 Task: Go to the posts of company Visa
Action: Mouse moved to (547, 68)
Screenshot: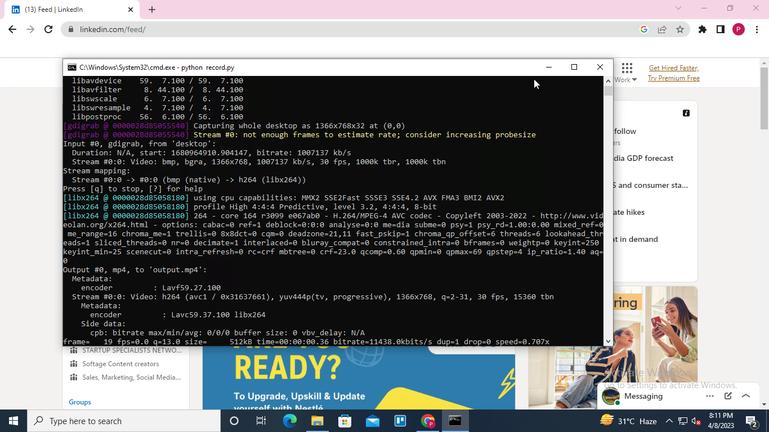 
Action: Mouse pressed left at (547, 68)
Screenshot: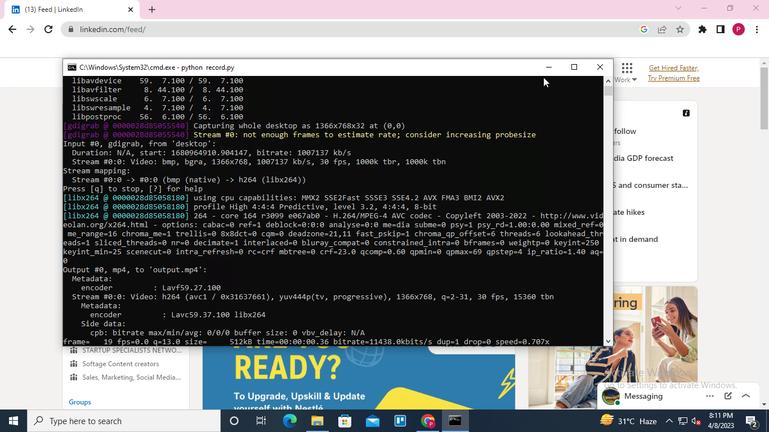 
Action: Mouse moved to (105, 69)
Screenshot: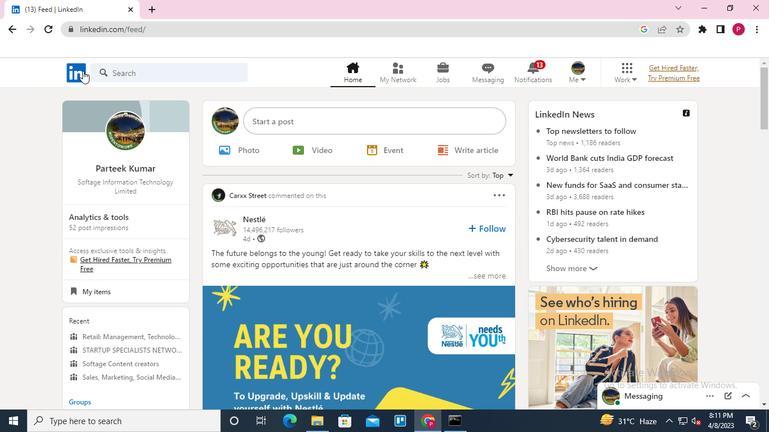 
Action: Mouse pressed left at (105, 69)
Screenshot: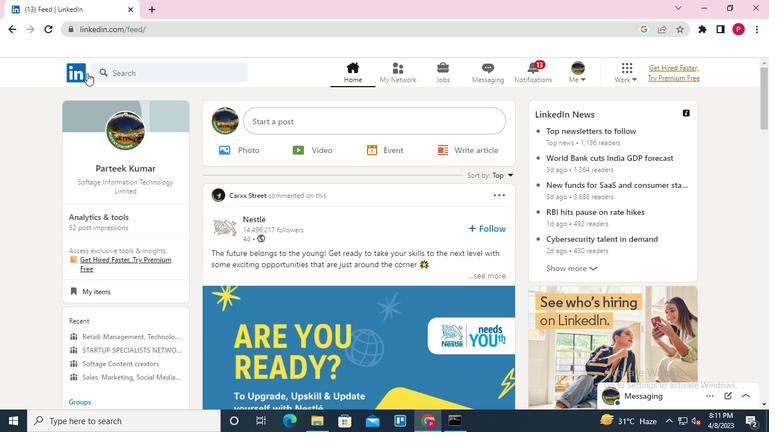 
Action: Mouse moved to (125, 124)
Screenshot: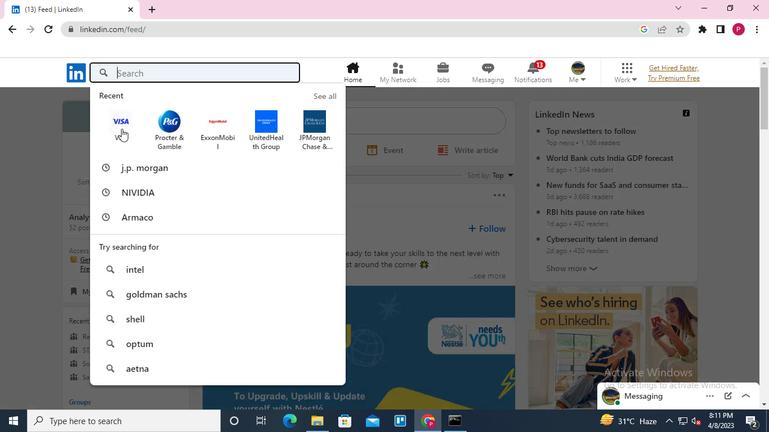 
Action: Mouse pressed left at (125, 124)
Screenshot: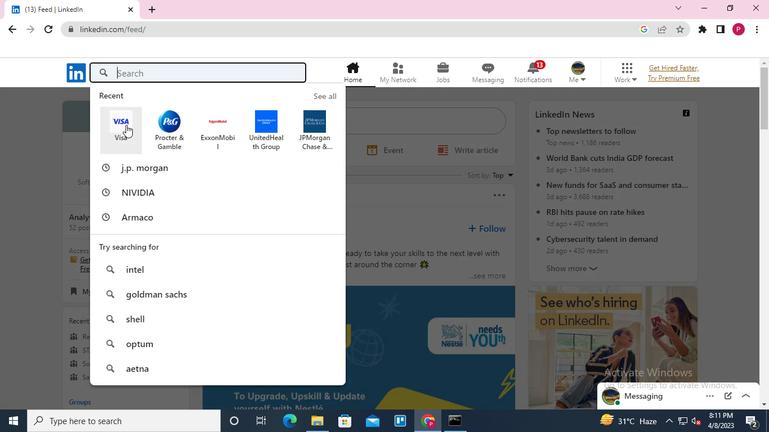 
Action: Mouse moved to (186, 132)
Screenshot: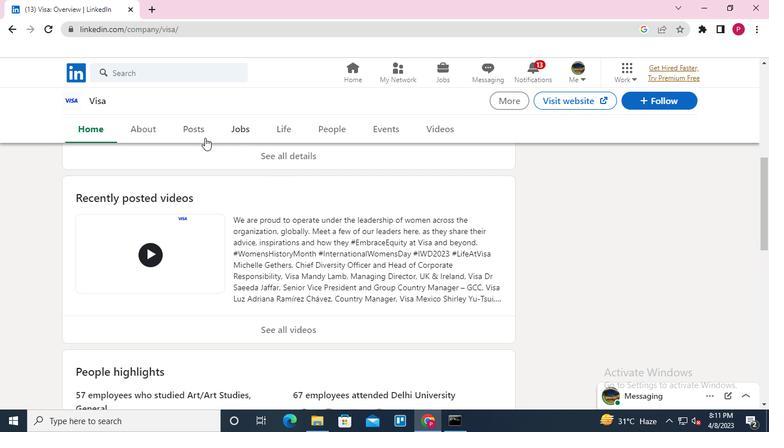 
Action: Mouse pressed left at (186, 132)
Screenshot: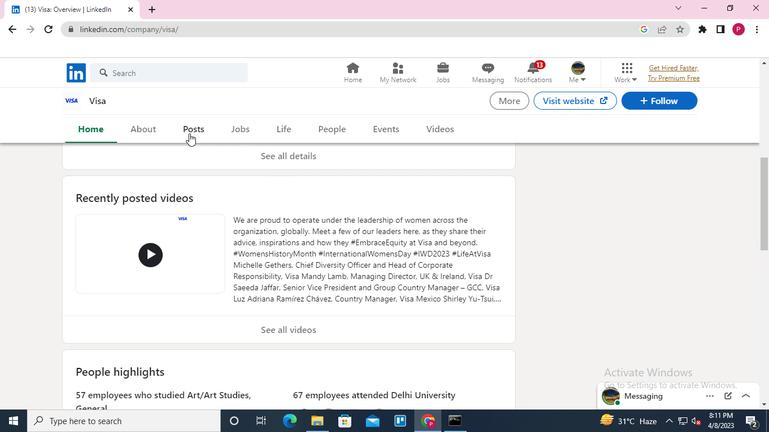 
Action: Mouse moved to (335, 281)
Screenshot: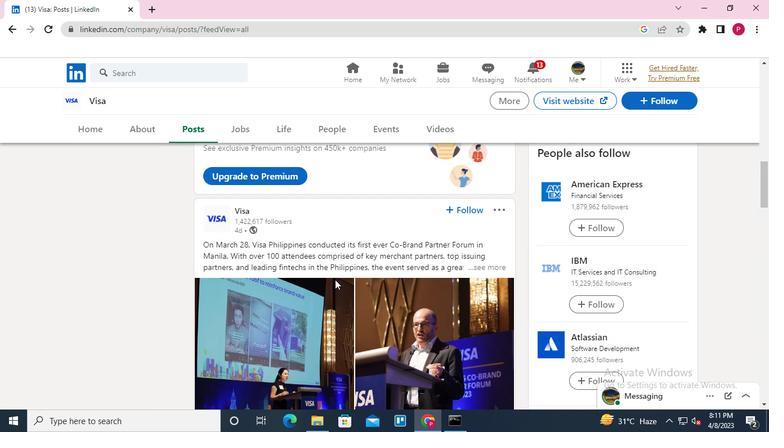 
Action: Keyboard Key.alt_l
Screenshot: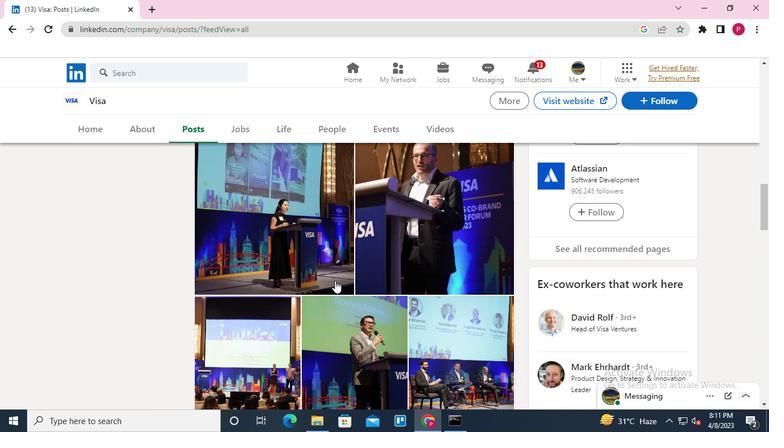 
Action: Keyboard Key.tab
Screenshot: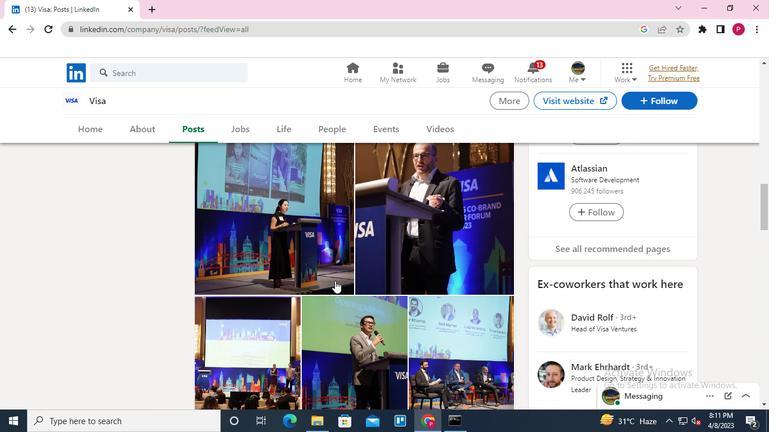 
Action: Mouse moved to (605, 66)
Screenshot: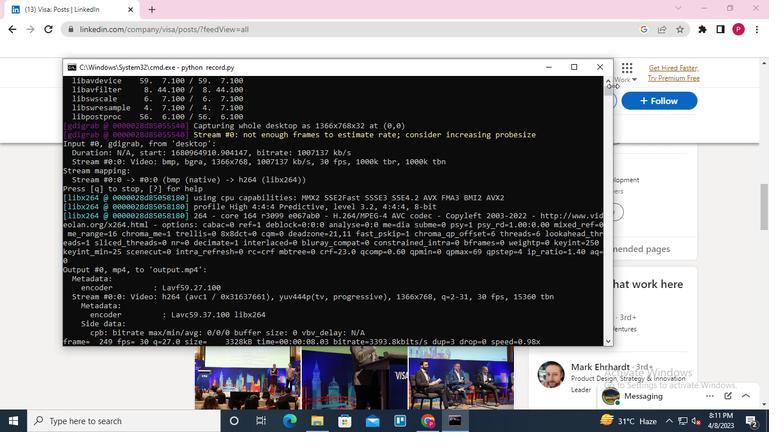 
Action: Mouse pressed left at (605, 66)
Screenshot: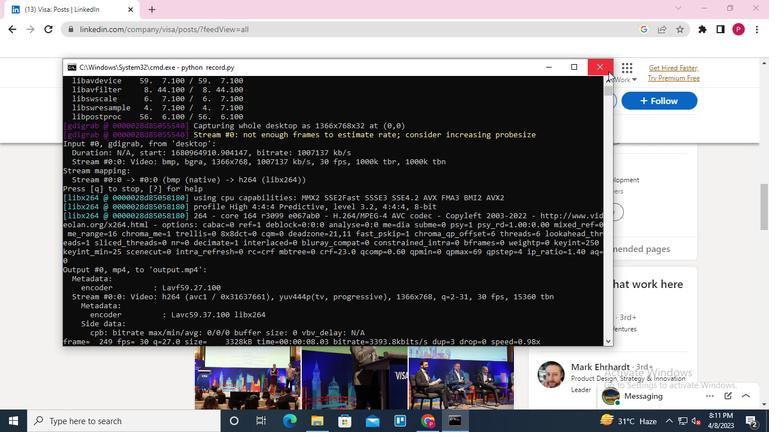 
